 Task: Change the crop ratio to 2.35:1.
Action: Mouse moved to (64, 12)
Screenshot: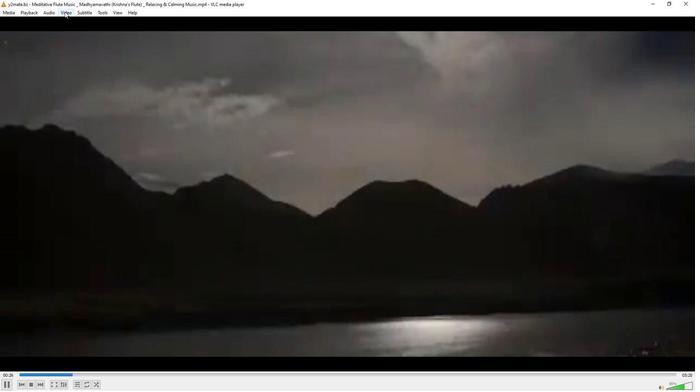 
Action: Mouse pressed left at (64, 12)
Screenshot: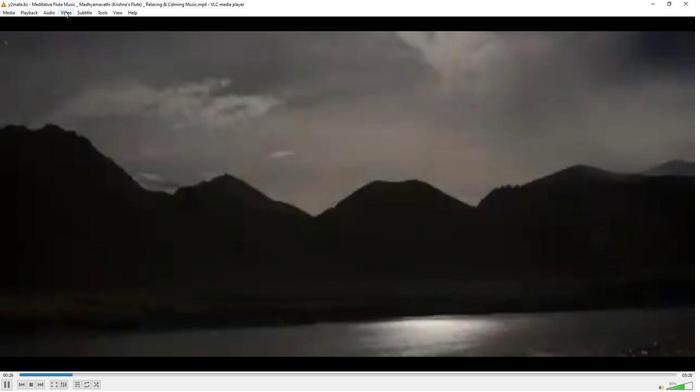 
Action: Mouse moved to (131, 130)
Screenshot: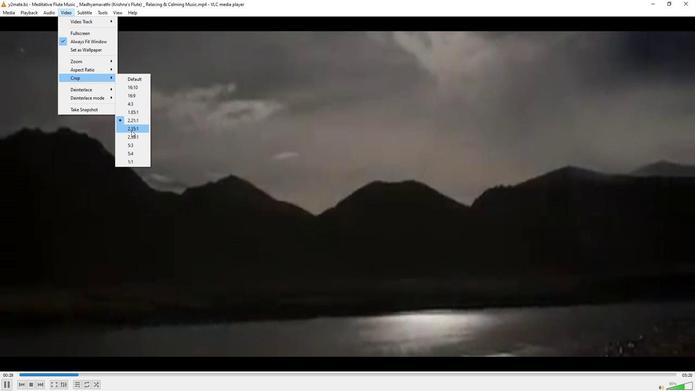
Action: Mouse pressed left at (131, 130)
Screenshot: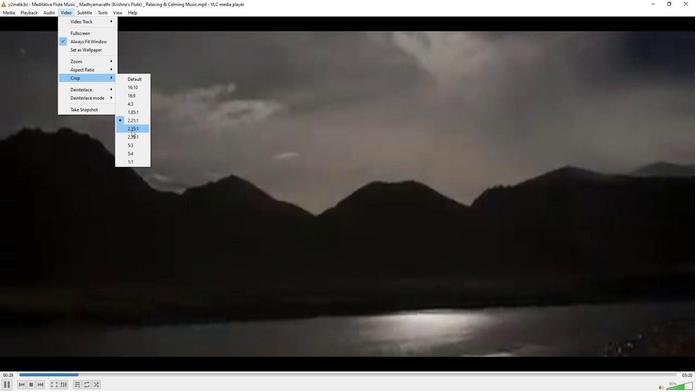 
